 Task: Select a due date automation when advanced on, the moment a card is due add content with a description ending with resume is due.
Action: Mouse moved to (1108, 86)
Screenshot: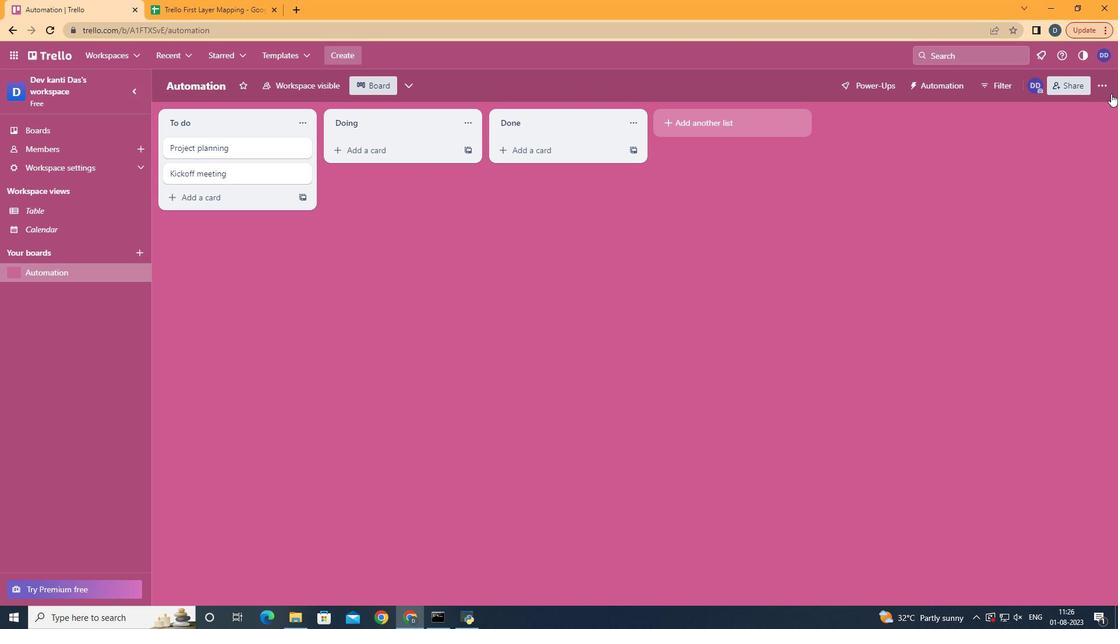 
Action: Mouse pressed left at (1108, 86)
Screenshot: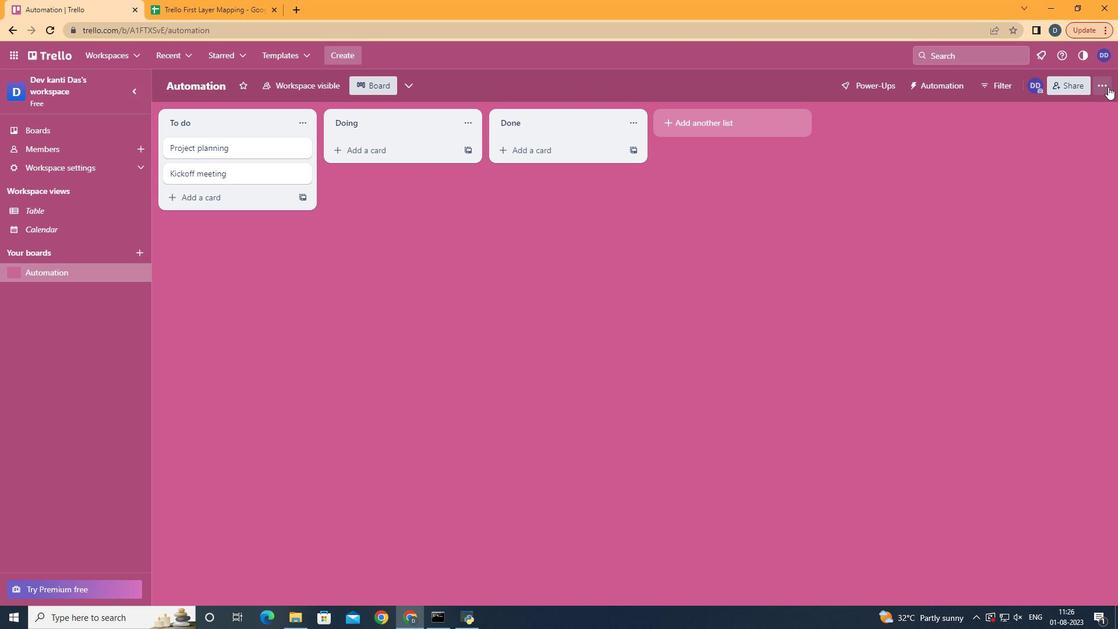 
Action: Mouse moved to (1011, 242)
Screenshot: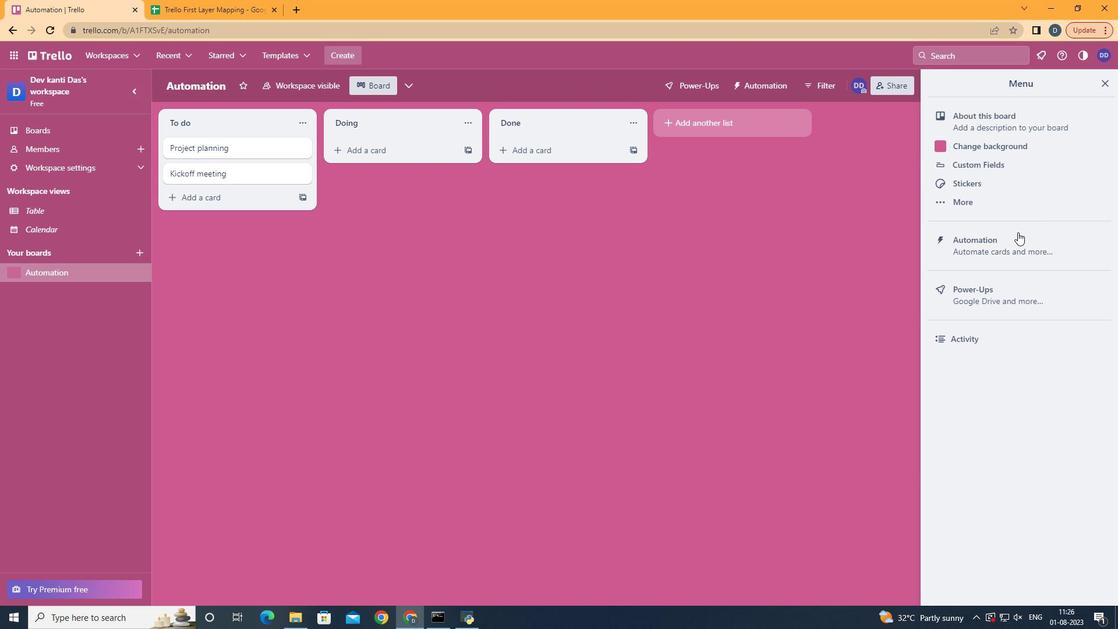 
Action: Mouse pressed left at (1011, 242)
Screenshot: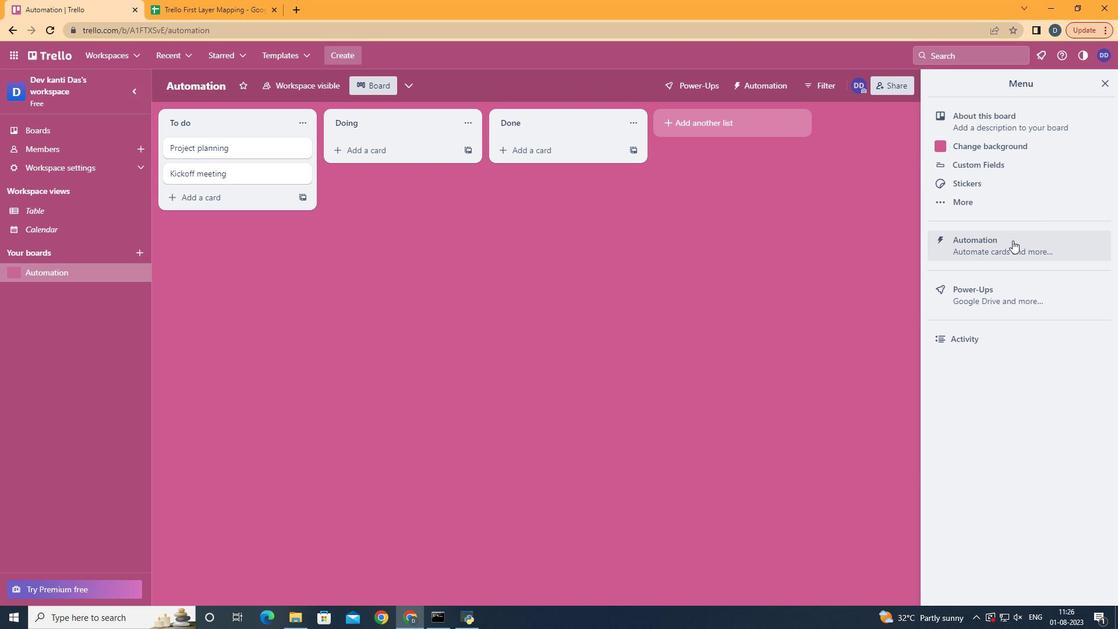 
Action: Mouse moved to (252, 242)
Screenshot: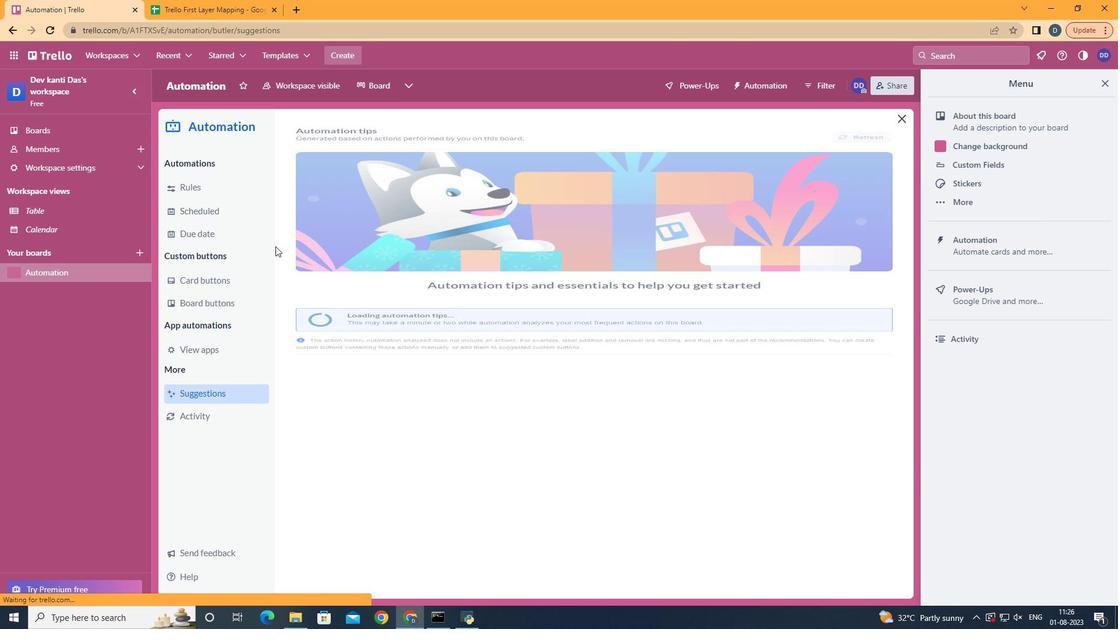 
Action: Mouse pressed left at (252, 242)
Screenshot: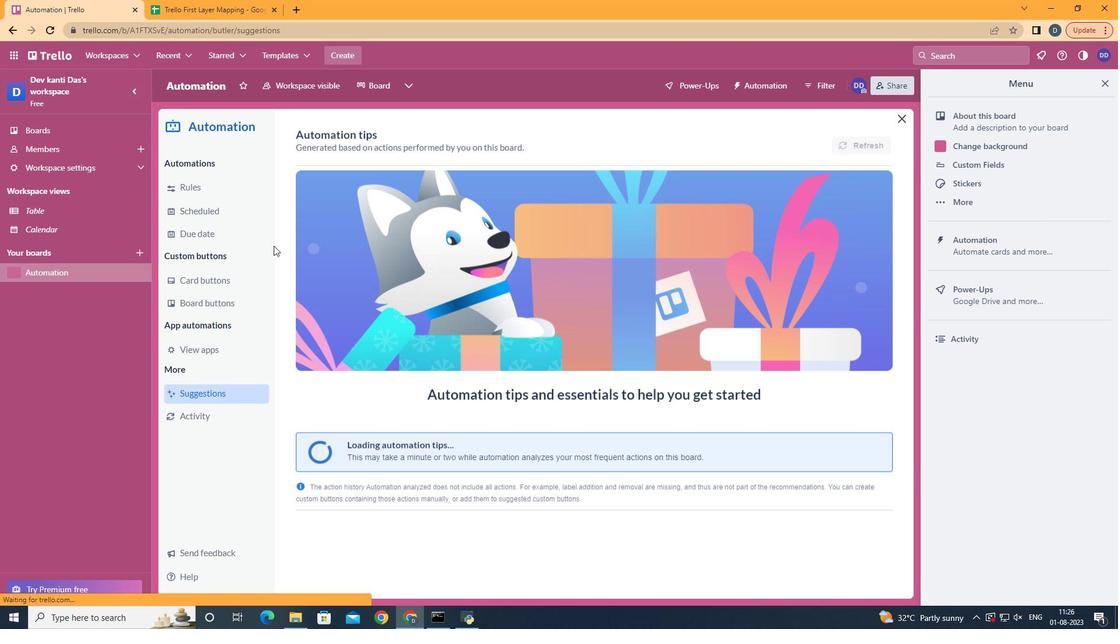 
Action: Mouse moved to (836, 135)
Screenshot: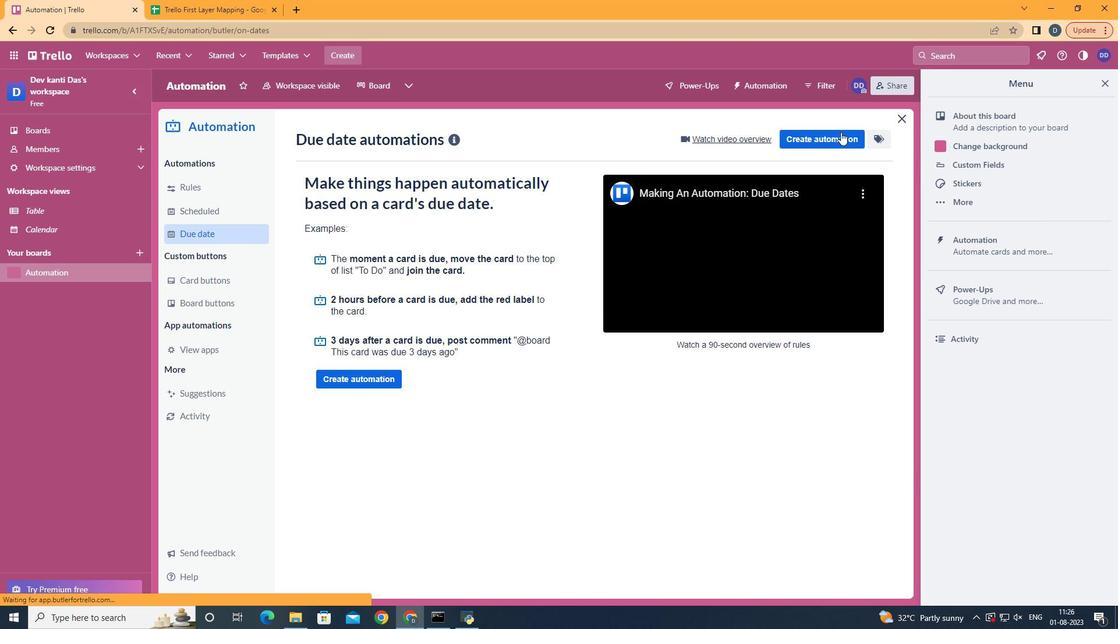 
Action: Mouse pressed left at (836, 135)
Screenshot: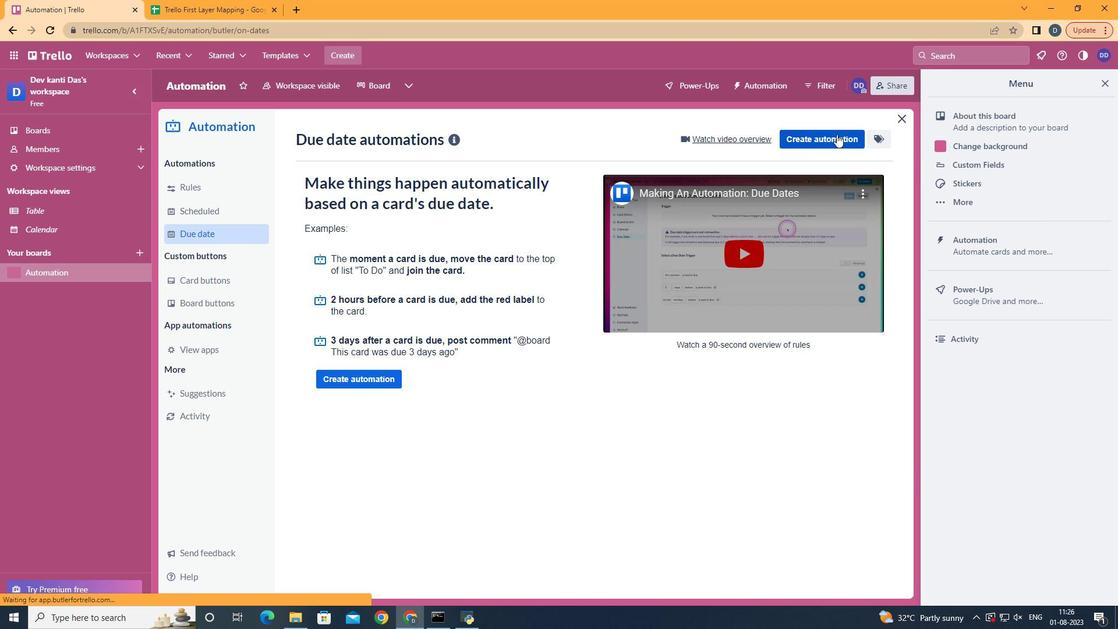 
Action: Mouse moved to (674, 249)
Screenshot: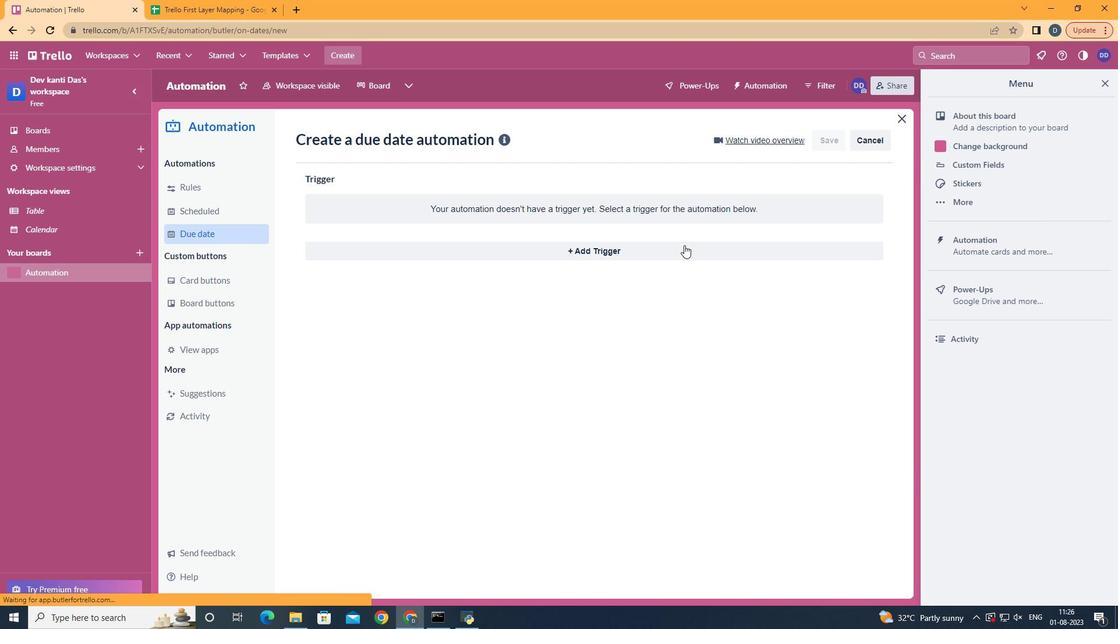 
Action: Mouse pressed left at (674, 249)
Screenshot: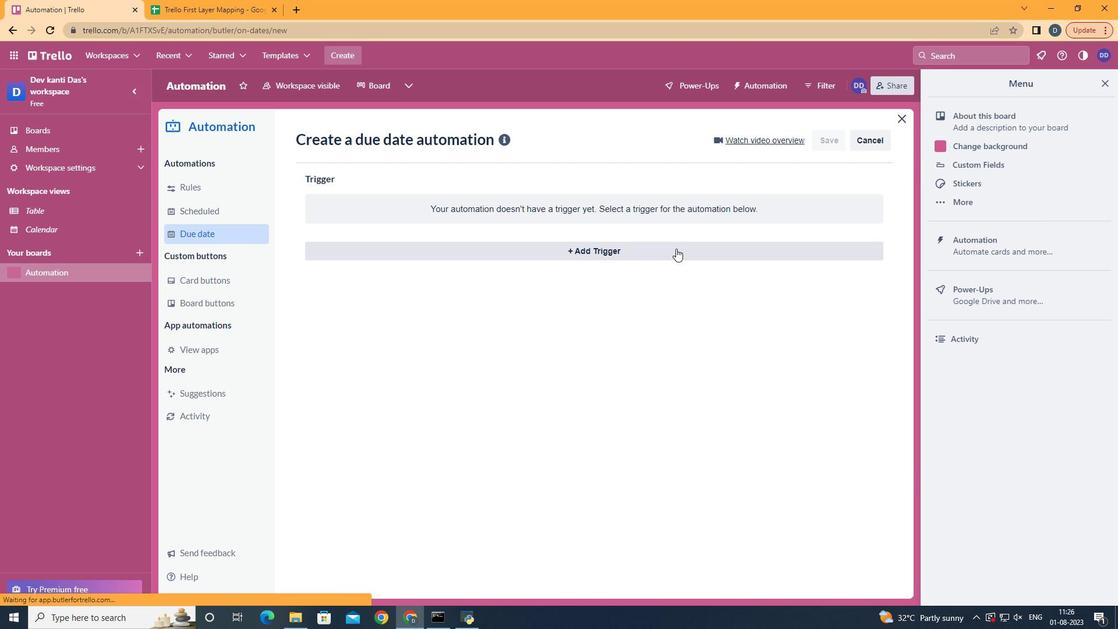 
Action: Mouse moved to (410, 386)
Screenshot: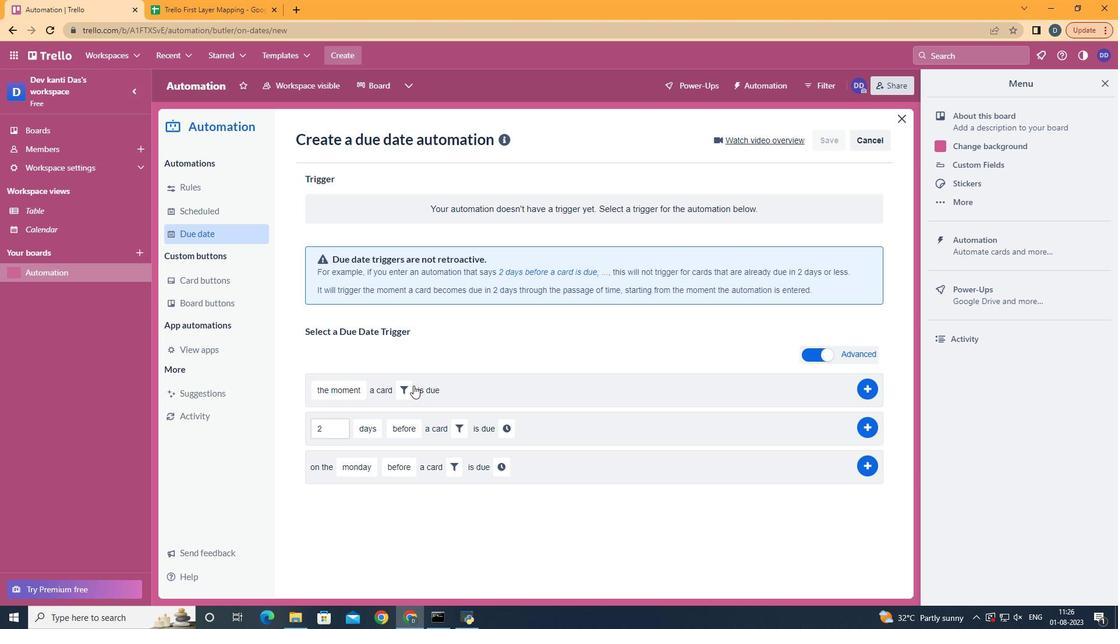 
Action: Mouse pressed left at (410, 386)
Screenshot: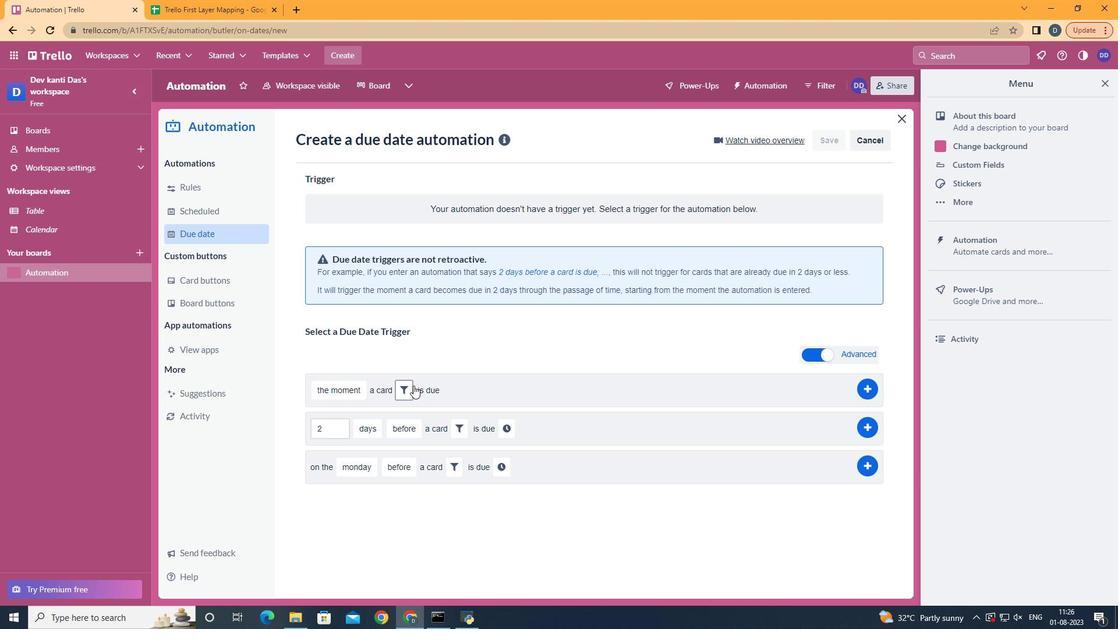 
Action: Mouse moved to (470, 430)
Screenshot: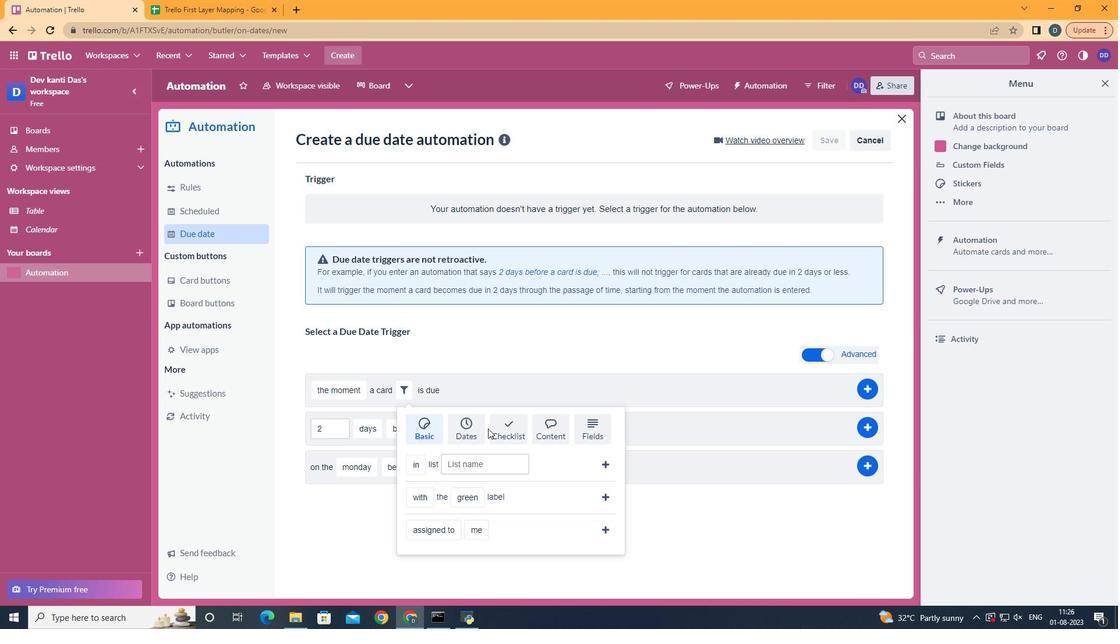 
Action: Mouse pressed left at (470, 430)
Screenshot: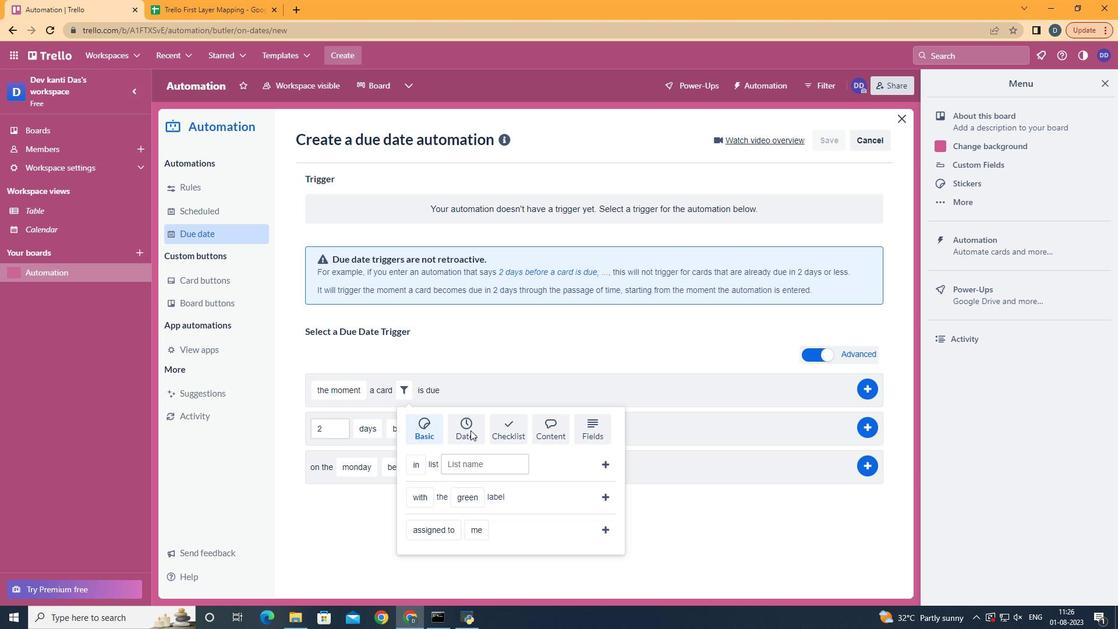 
Action: Mouse moved to (508, 470)
Screenshot: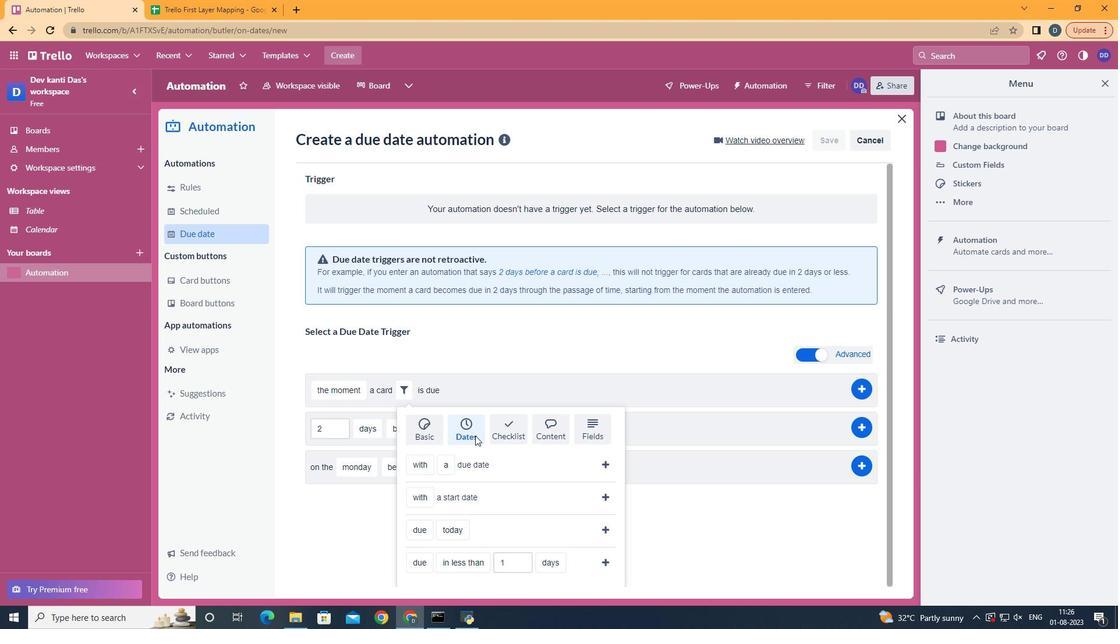 
Action: Mouse scrolled (508, 469) with delta (0, 0)
Screenshot: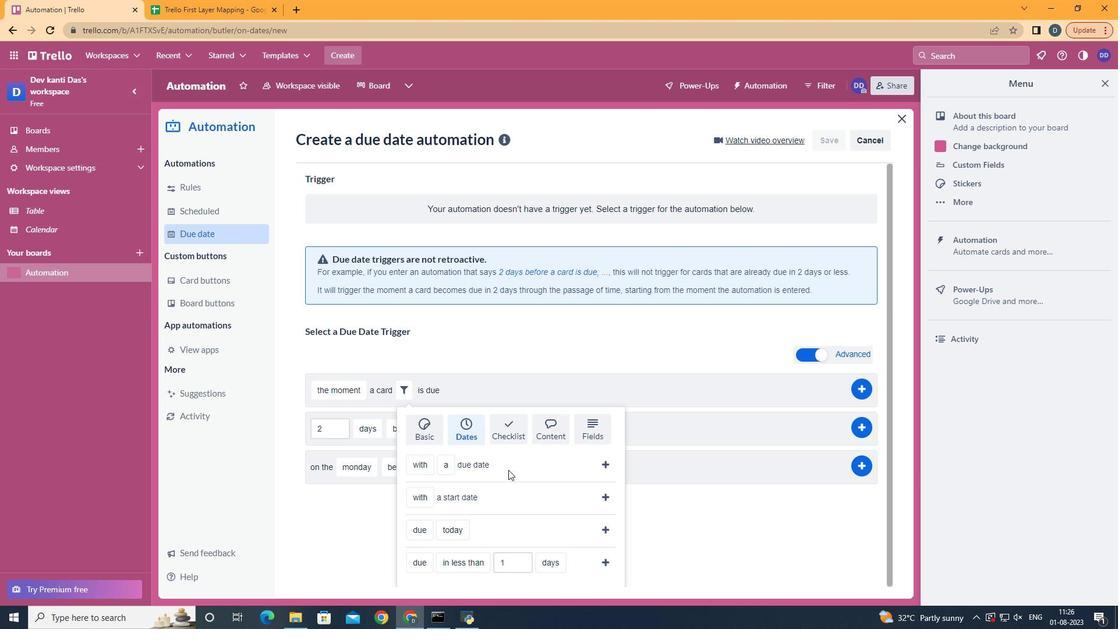 
Action: Mouse scrolled (508, 469) with delta (0, 0)
Screenshot: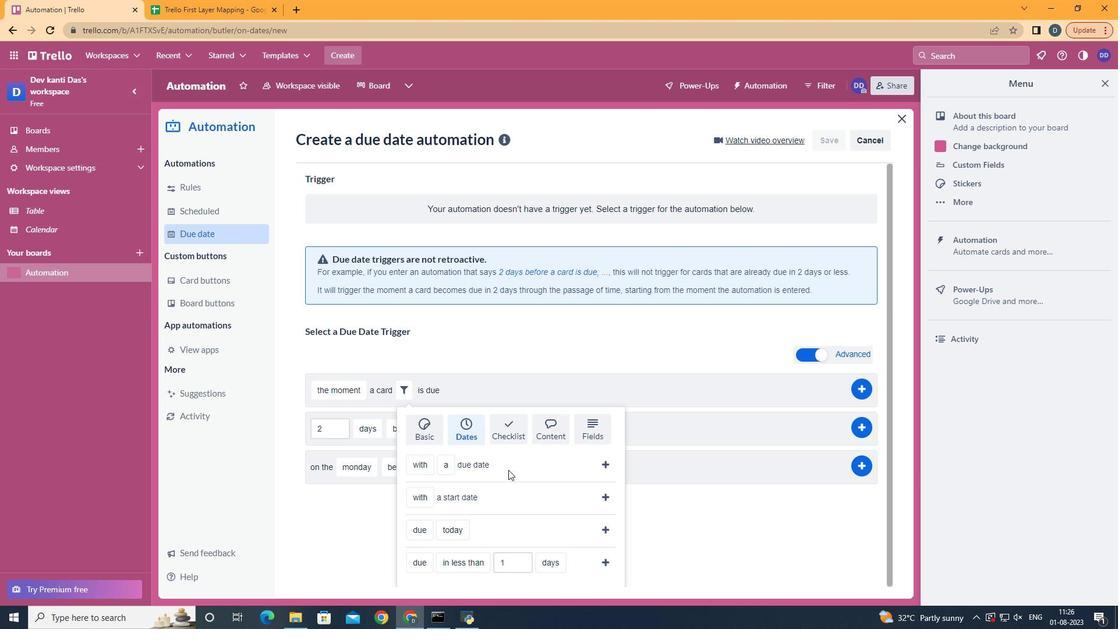 
Action: Mouse scrolled (508, 469) with delta (0, 0)
Screenshot: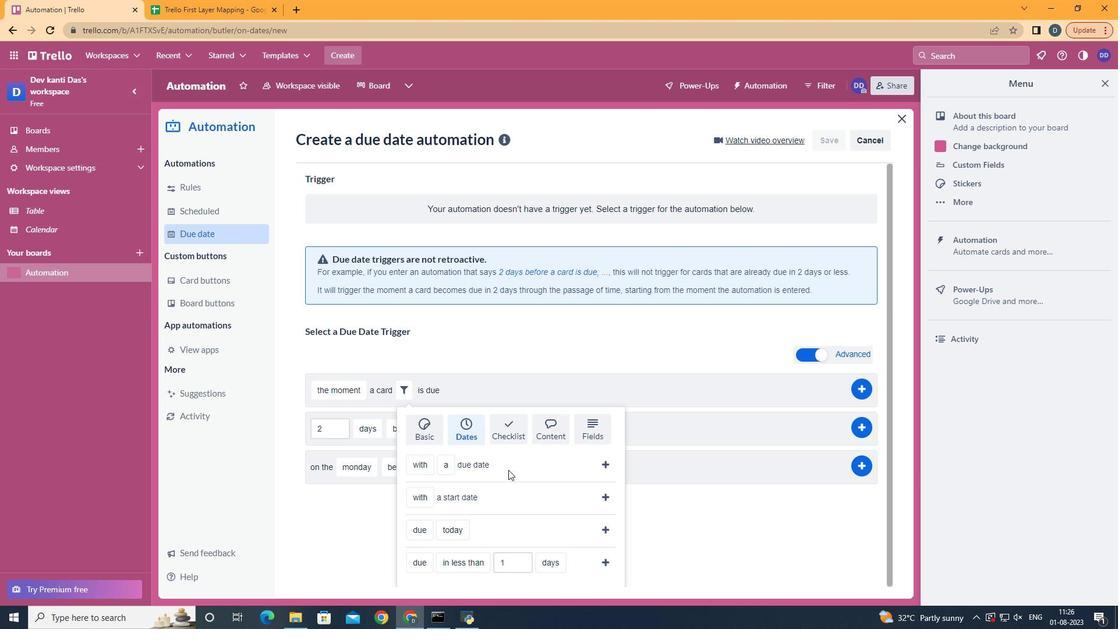 
Action: Mouse scrolled (508, 469) with delta (0, 0)
Screenshot: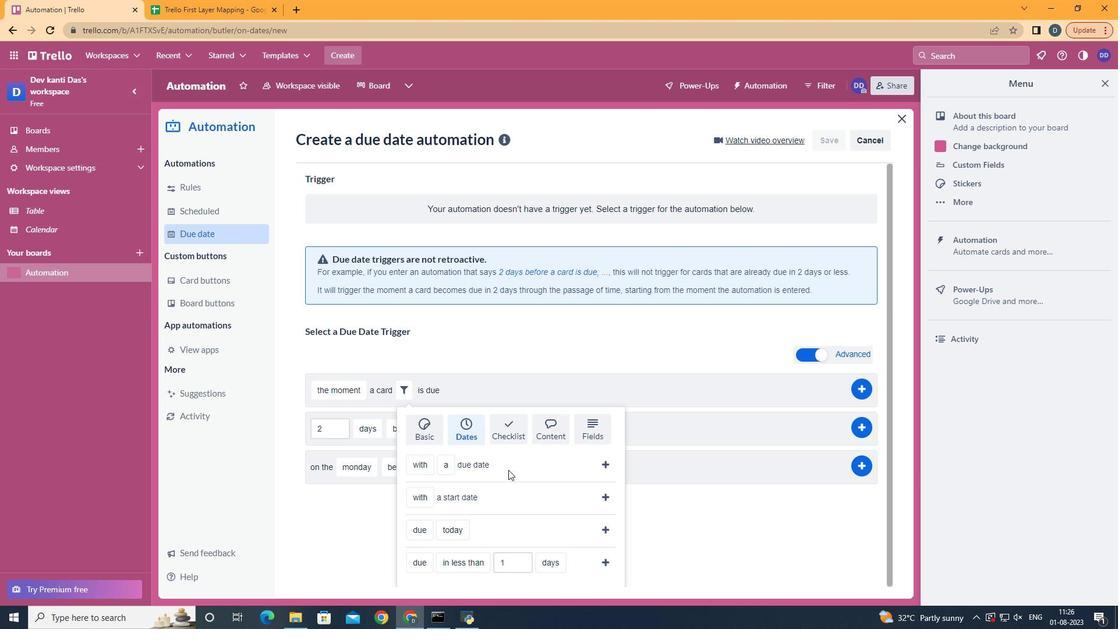 
Action: Mouse moved to (537, 433)
Screenshot: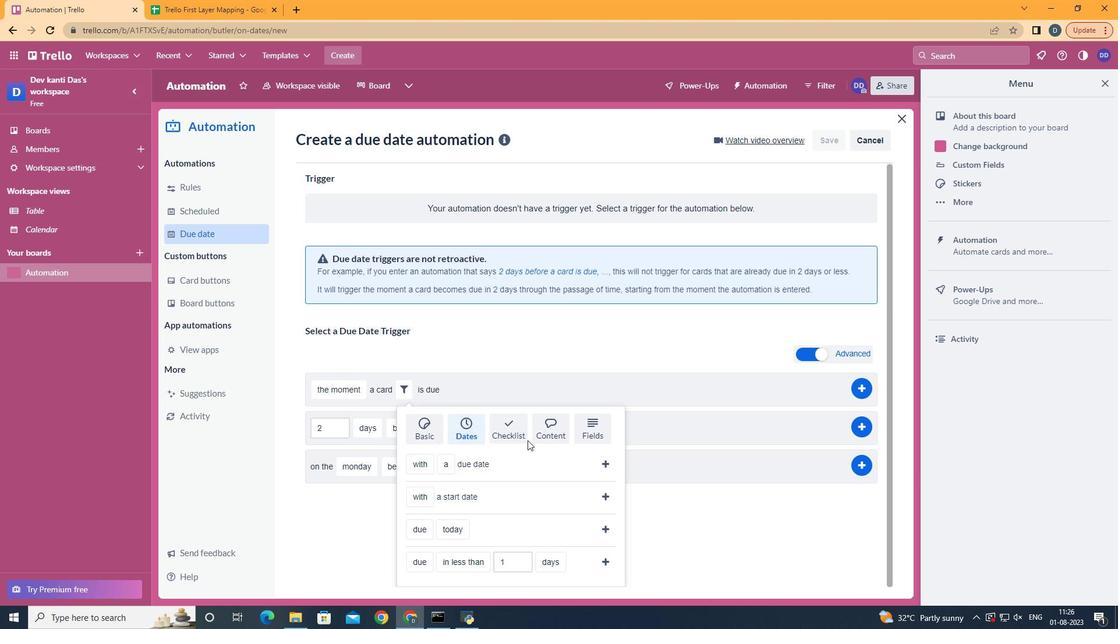 
Action: Mouse pressed left at (537, 433)
Screenshot: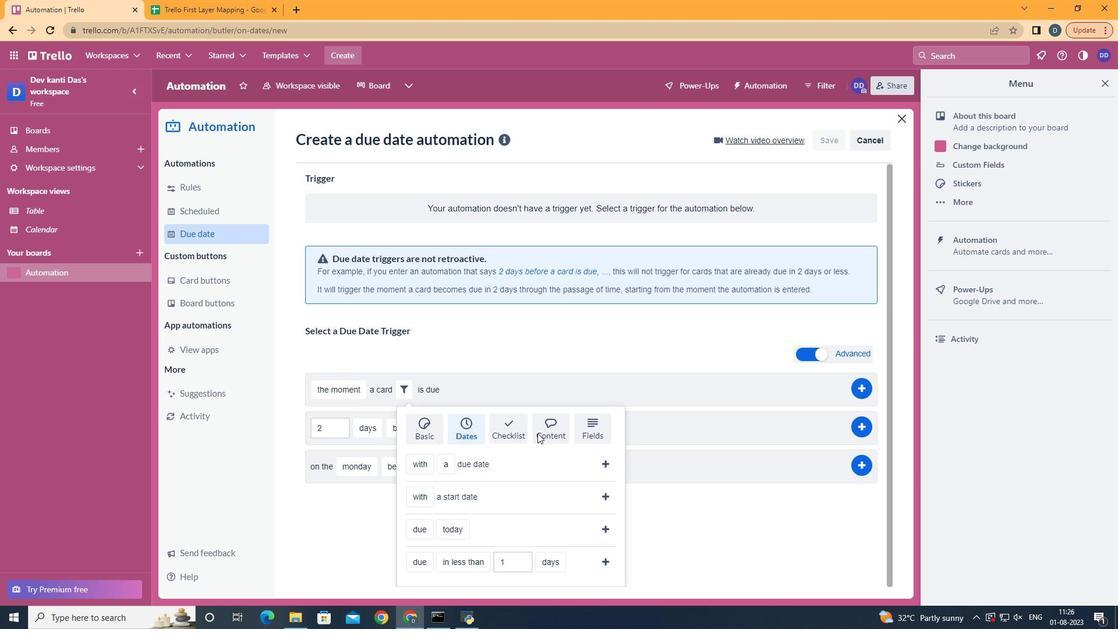 
Action: Mouse moved to (455, 510)
Screenshot: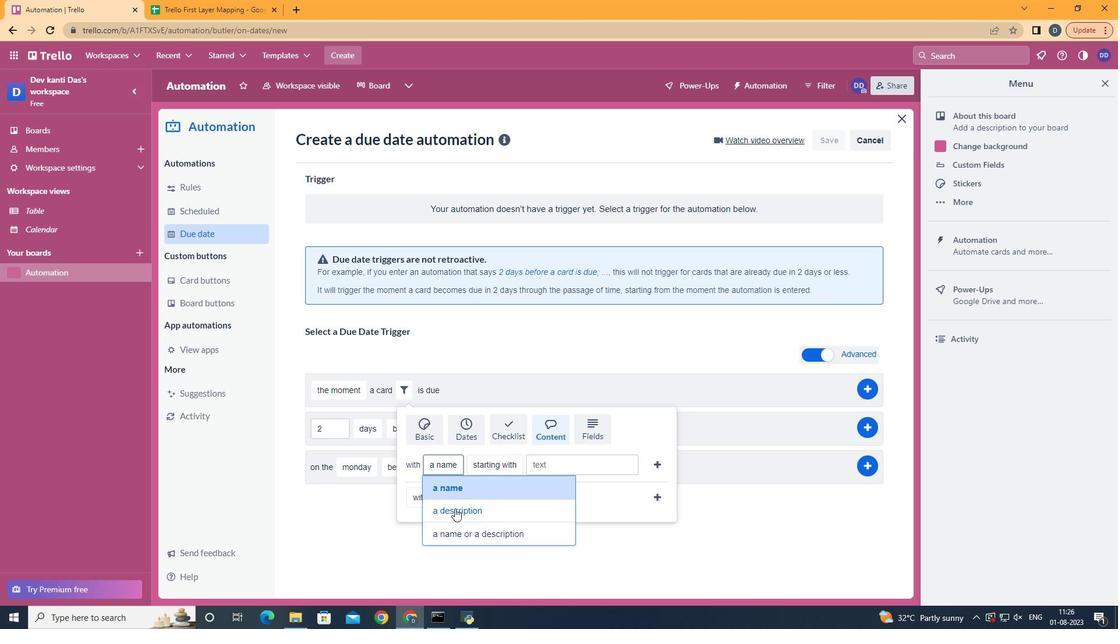 
Action: Mouse pressed left at (455, 510)
Screenshot: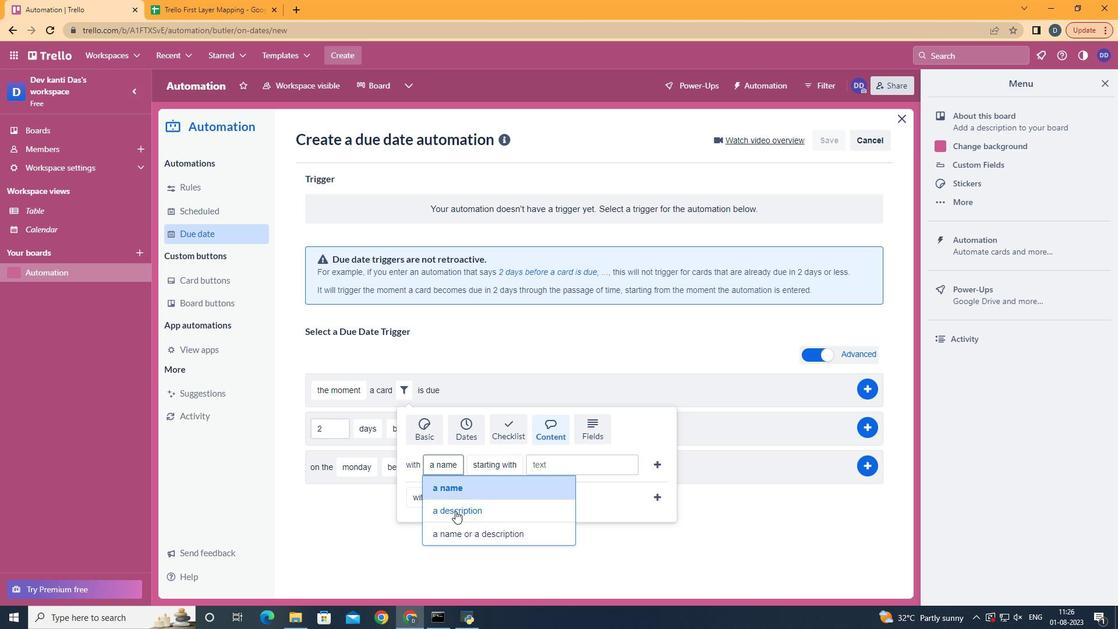 
Action: Mouse moved to (540, 353)
Screenshot: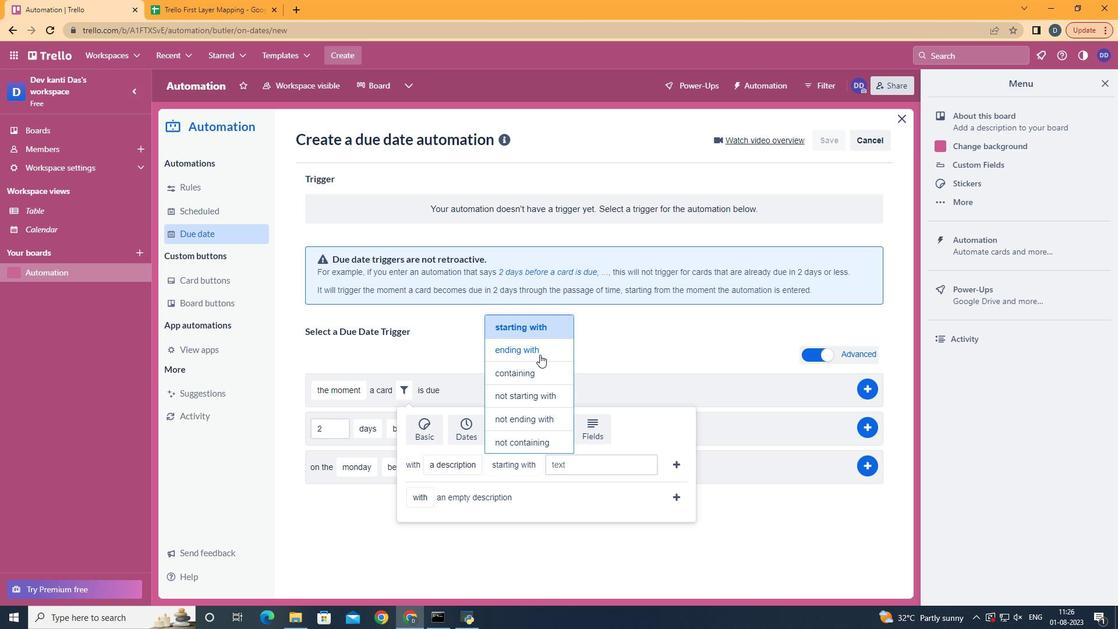 
Action: Mouse pressed left at (540, 353)
Screenshot: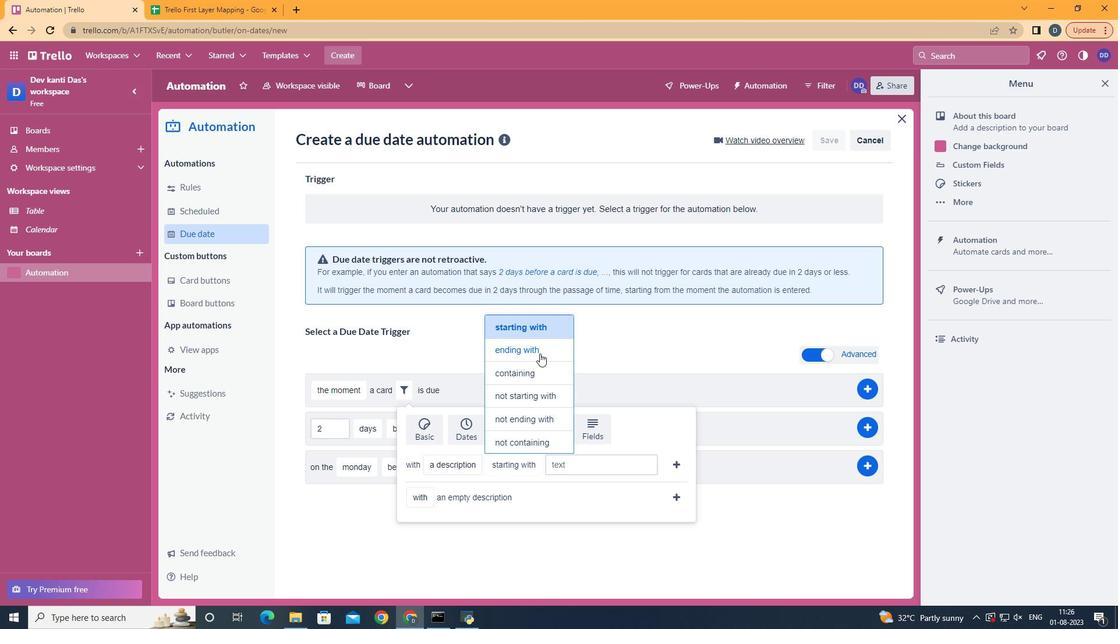 
Action: Mouse moved to (599, 466)
Screenshot: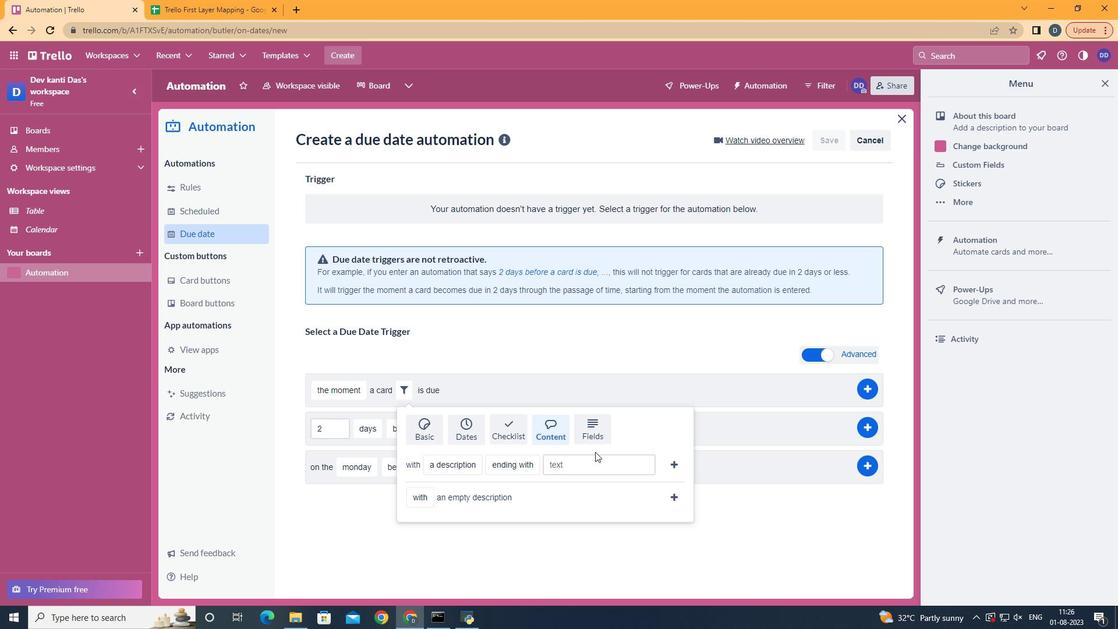 
Action: Mouse pressed left at (599, 466)
Screenshot: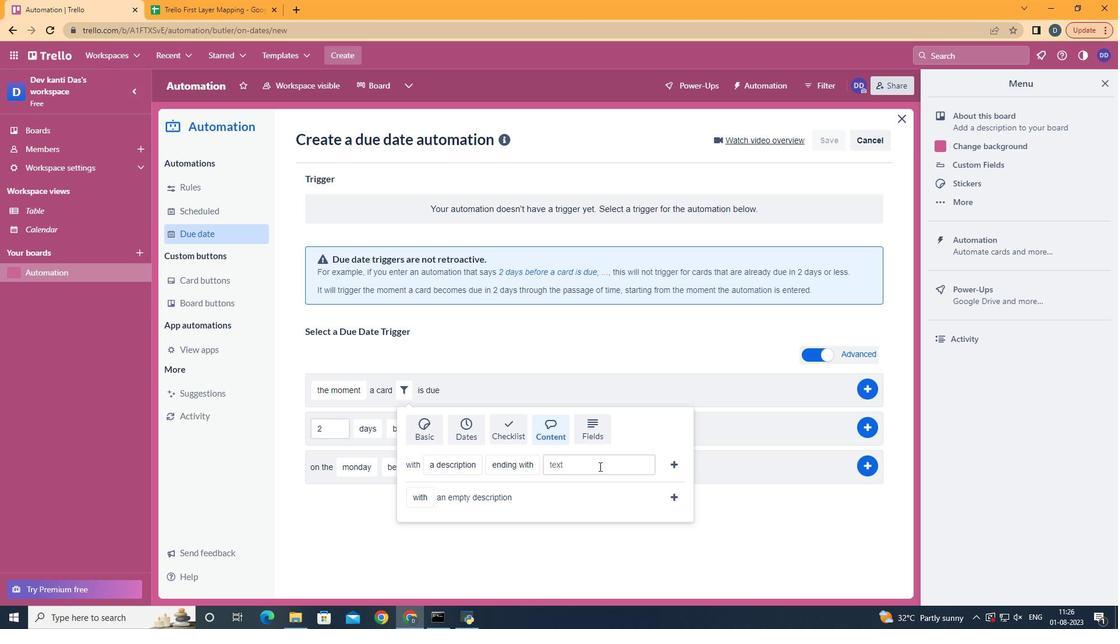 
Action: Key pressed resume
Screenshot: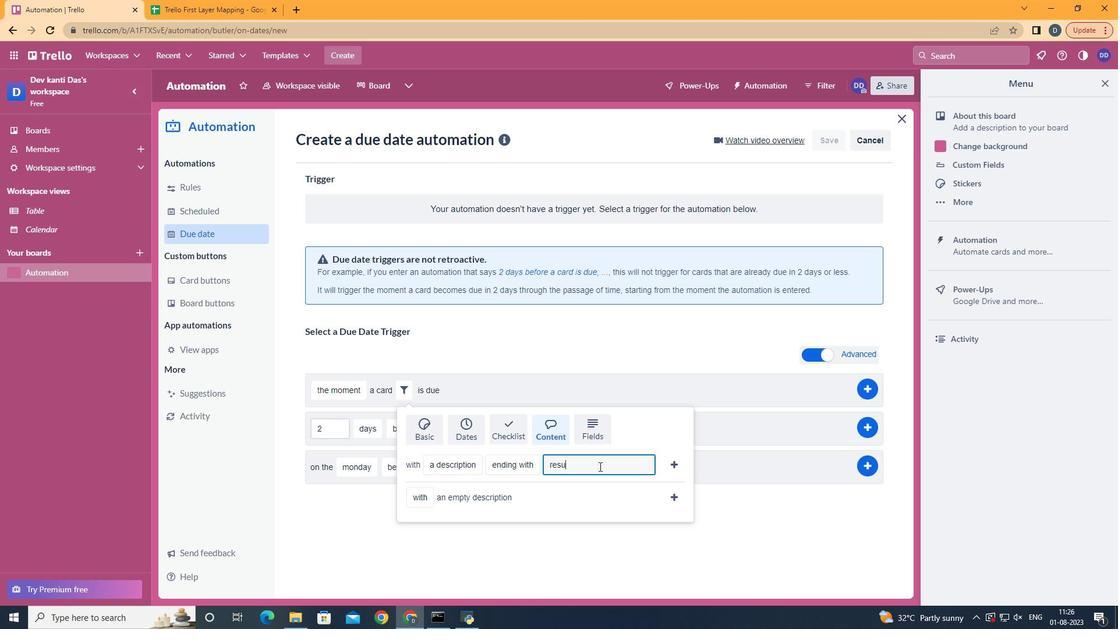 
Action: Mouse moved to (678, 468)
Screenshot: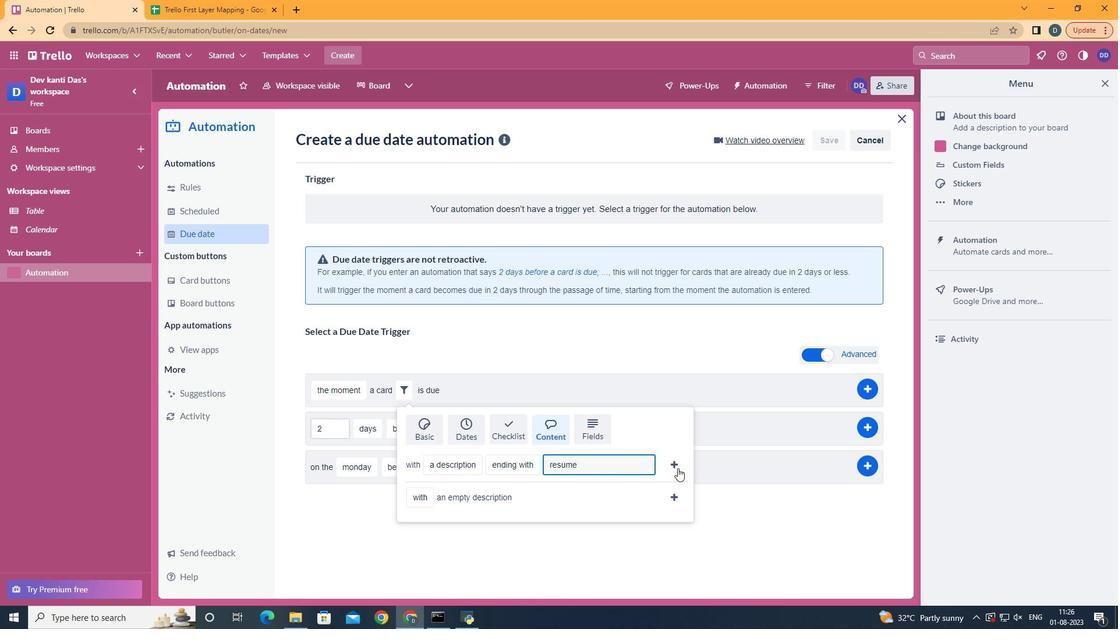 
Action: Mouse pressed left at (678, 468)
Screenshot: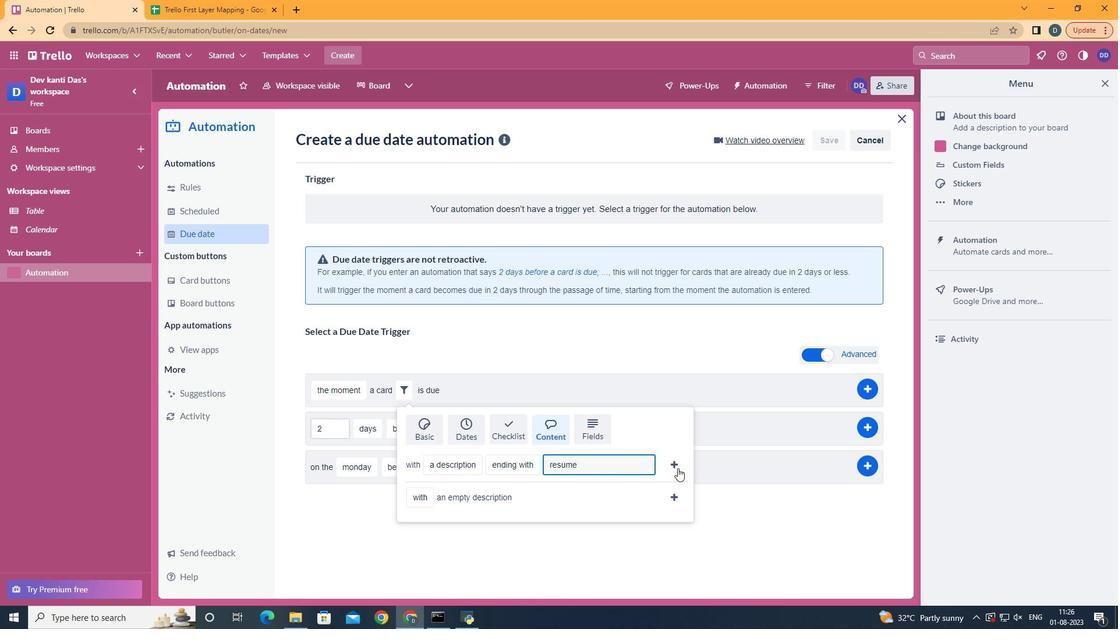 
Action: Mouse moved to (872, 388)
Screenshot: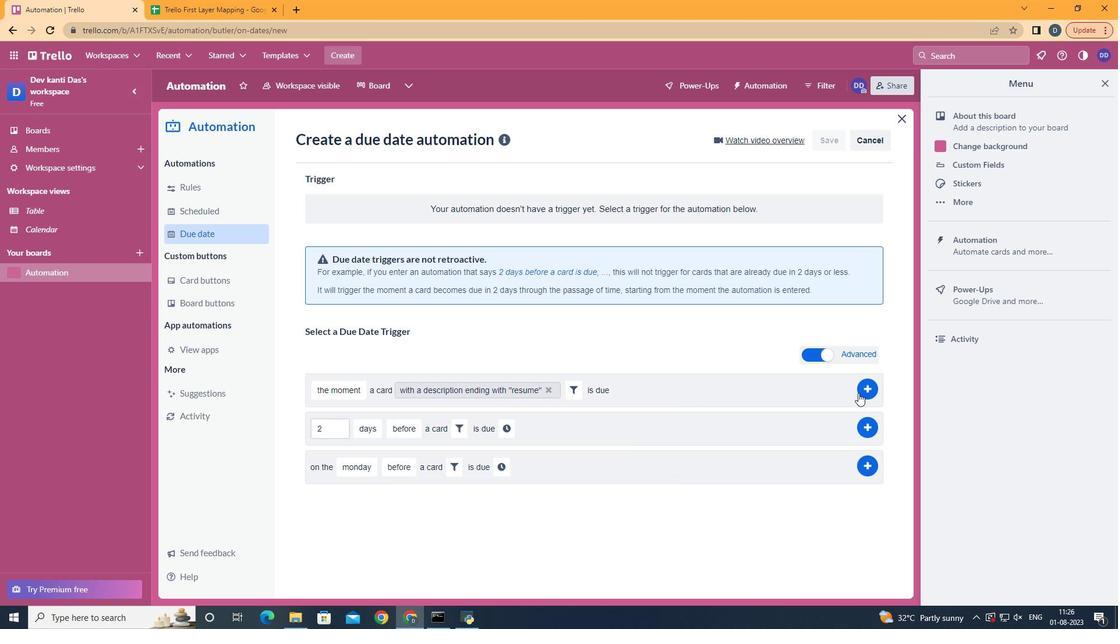 
Action: Mouse pressed left at (872, 388)
Screenshot: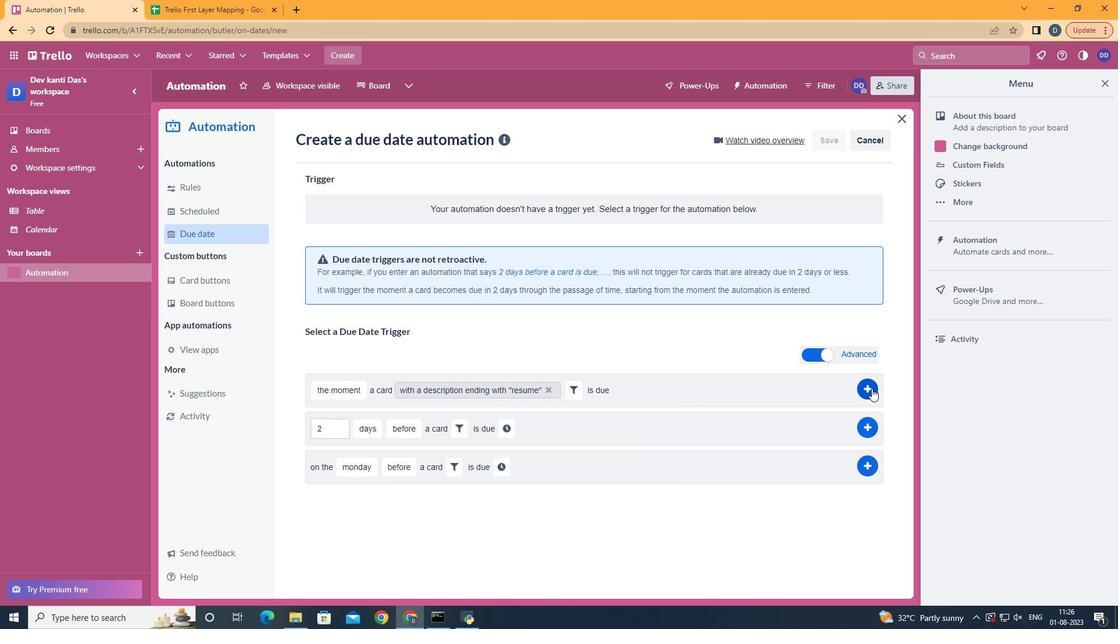 
Action: Mouse moved to (380, 259)
Screenshot: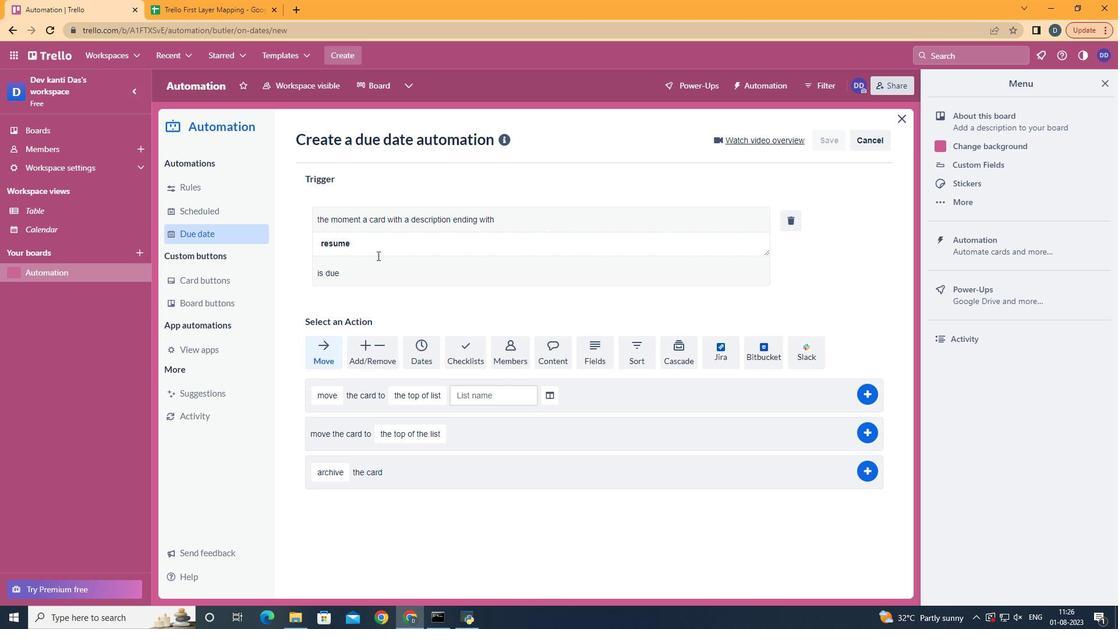 
